 Task: Select the error option in the lint duplicate properties.
Action: Mouse moved to (727, 508)
Screenshot: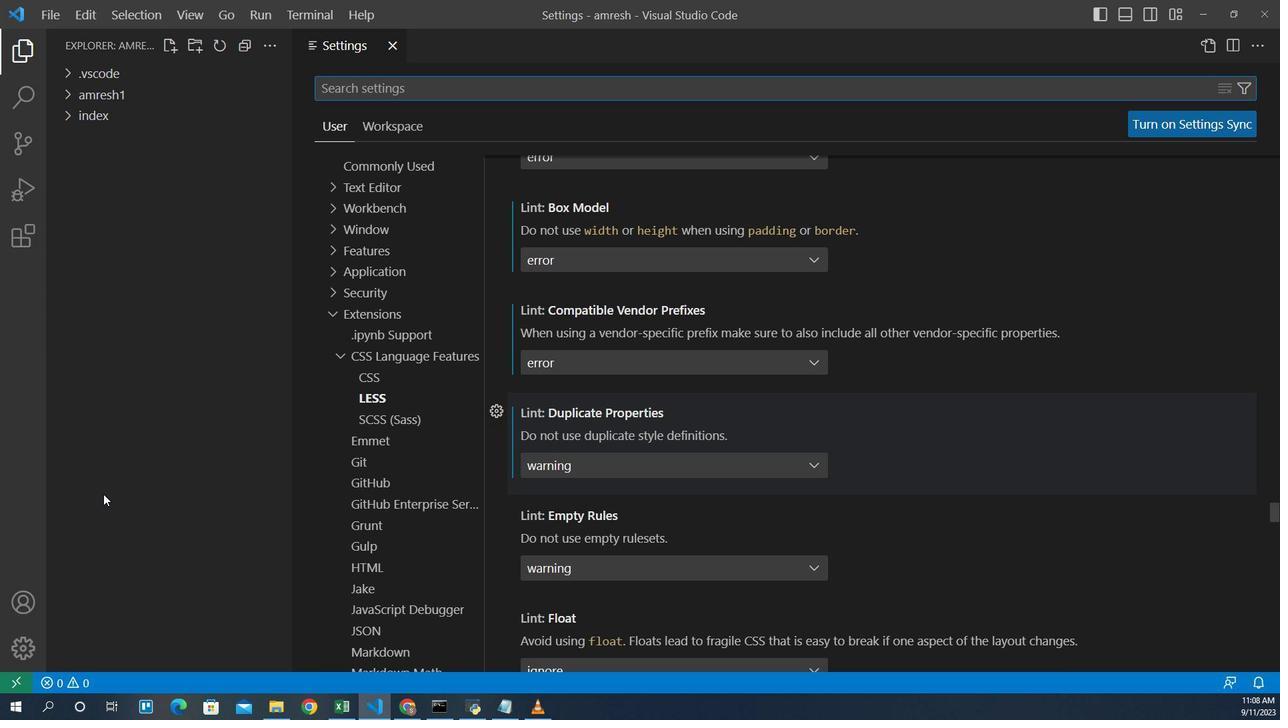
Action: Mouse pressed left at (727, 508)
Screenshot: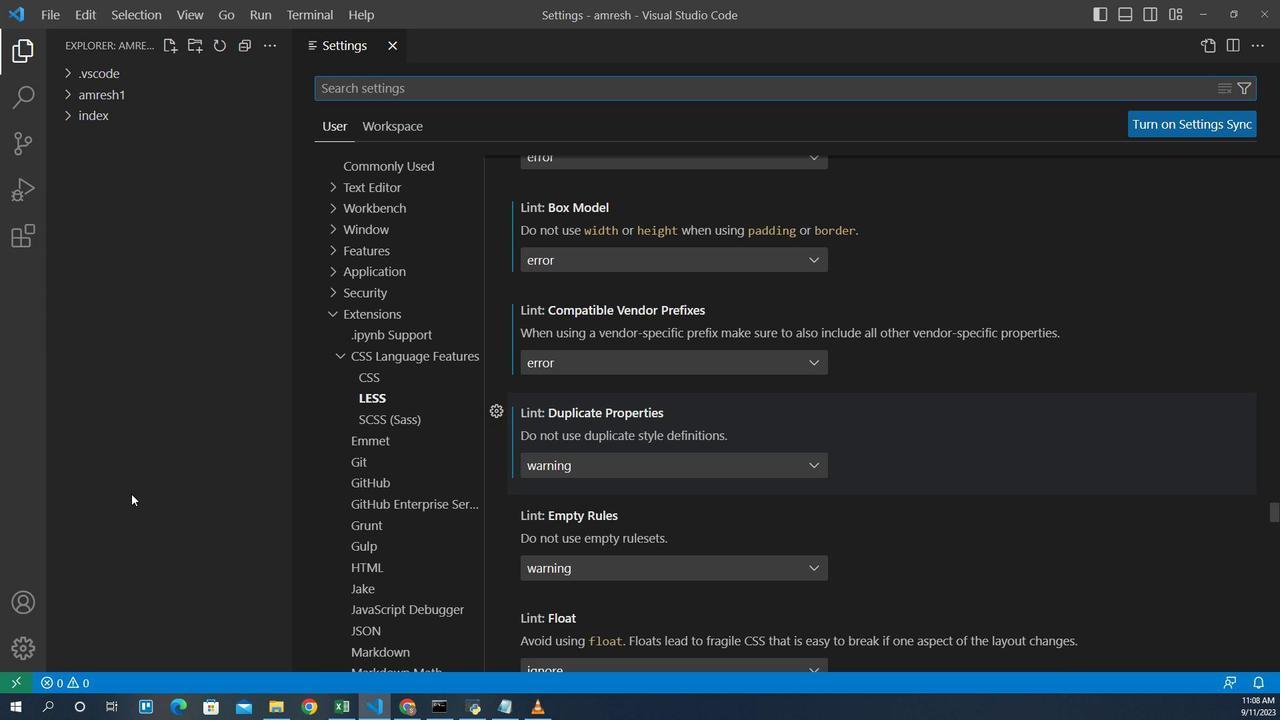 
Action: Mouse moved to (556, 530)
Screenshot: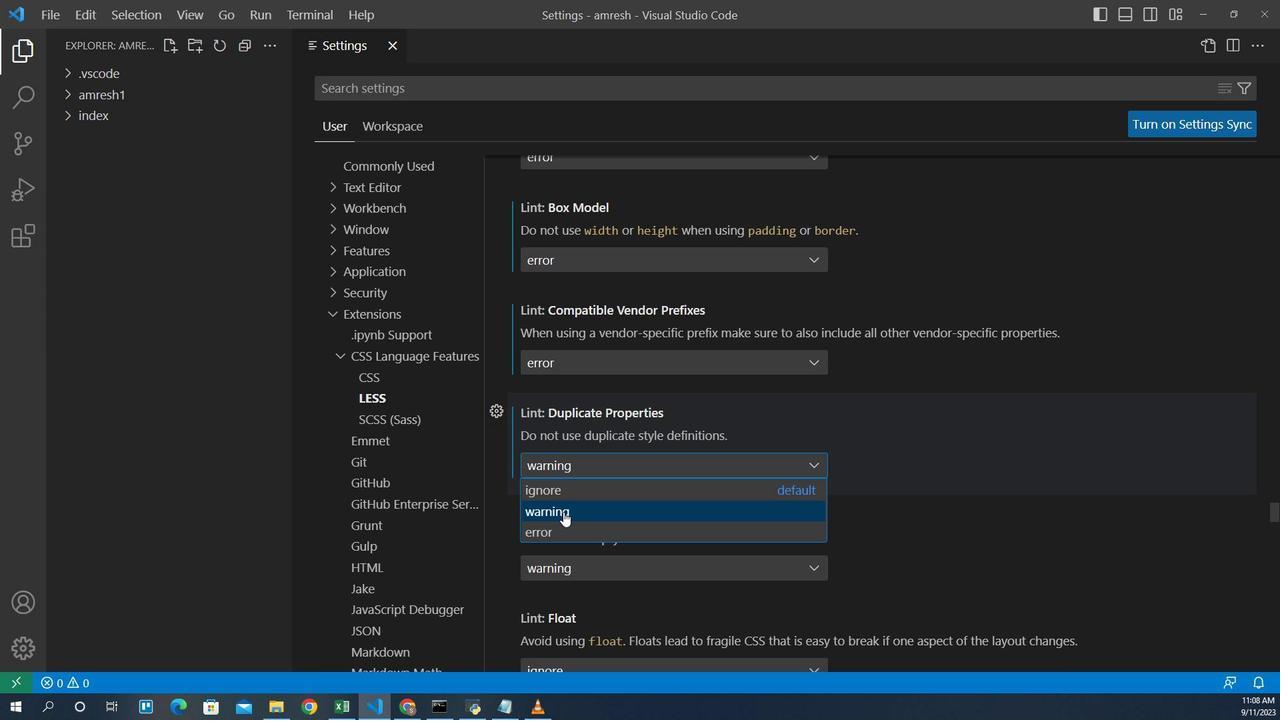 
Action: Mouse pressed left at (556, 530)
Screenshot: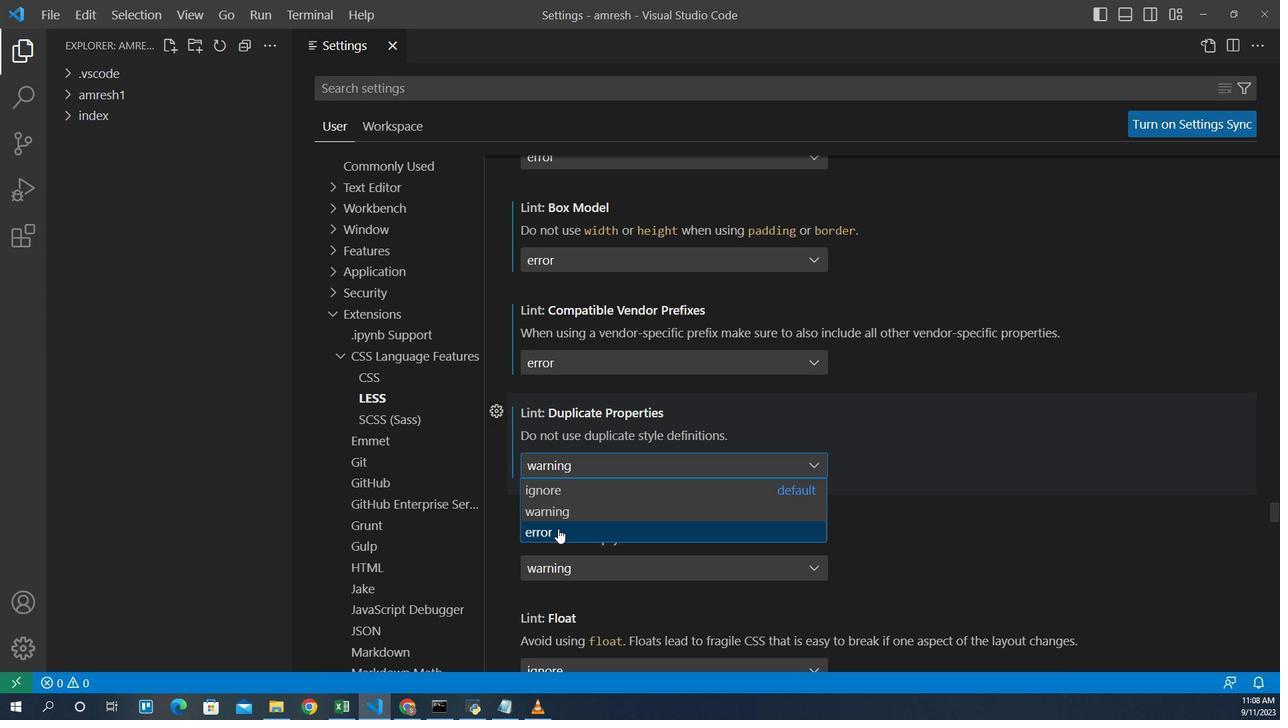 
Action: Mouse moved to (567, 484)
Screenshot: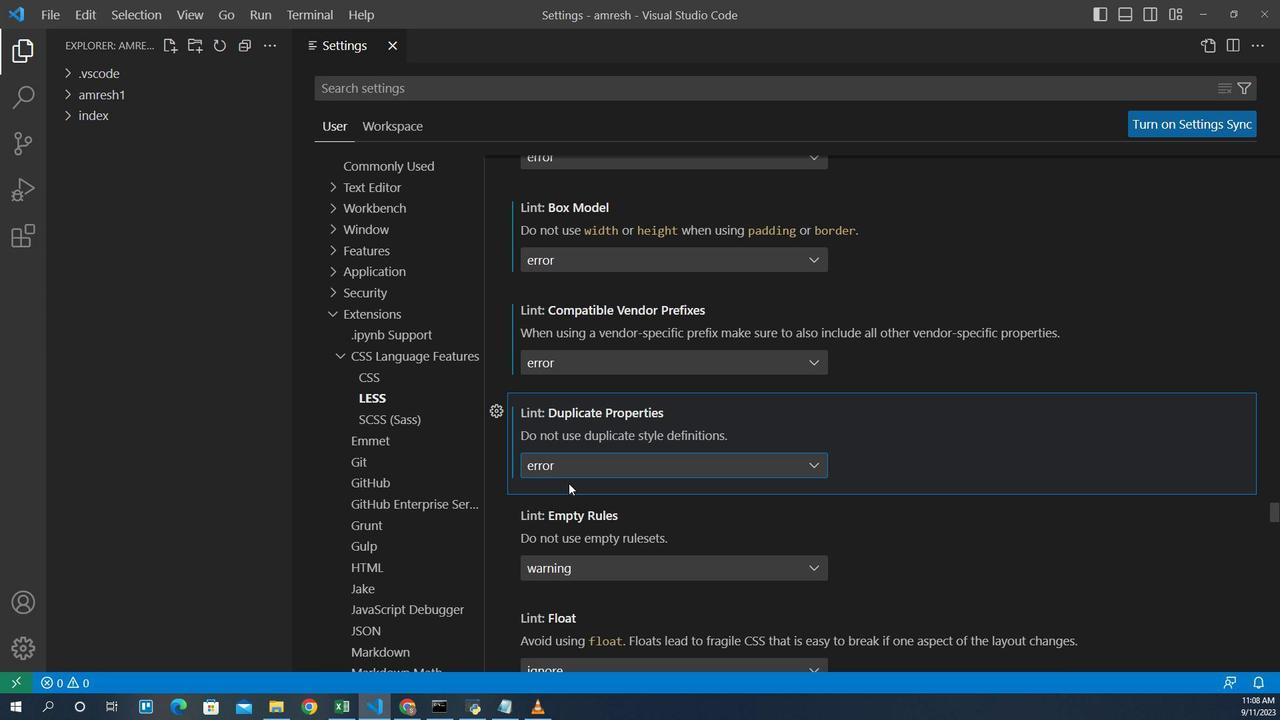 
Action: Mouse pressed left at (567, 484)
Screenshot: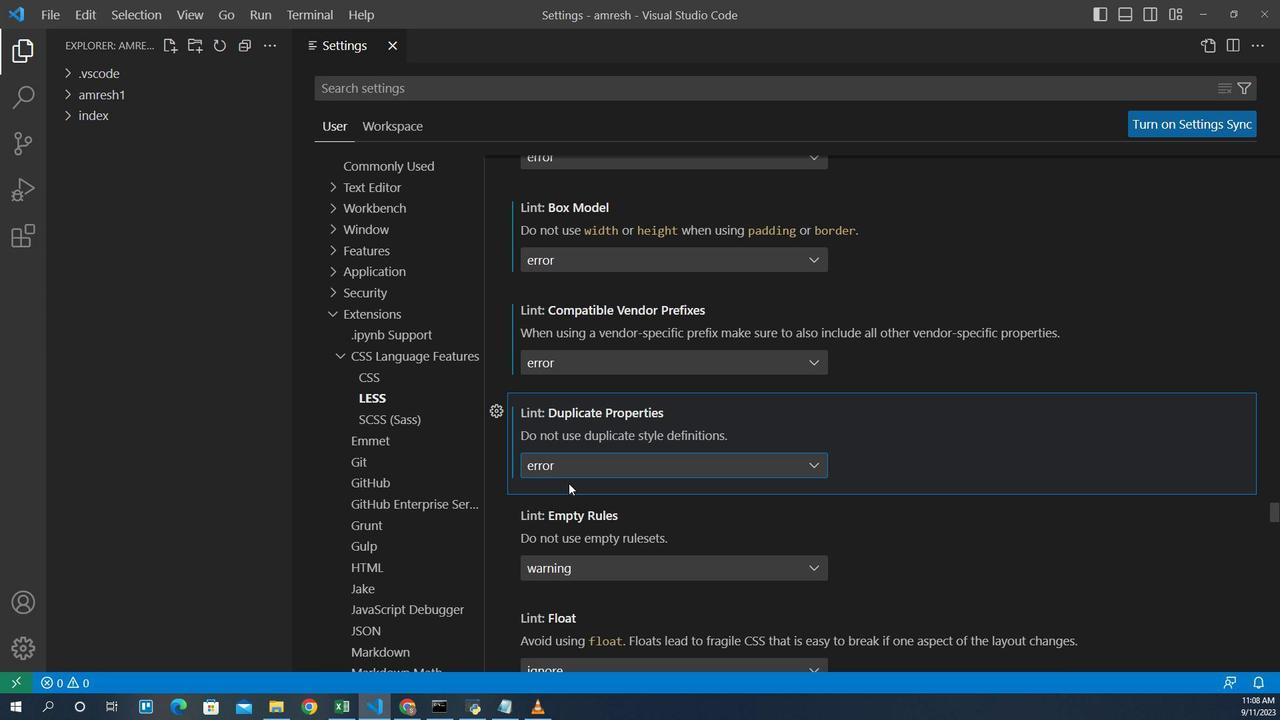 
Action: Mouse moved to (564, 515)
Screenshot: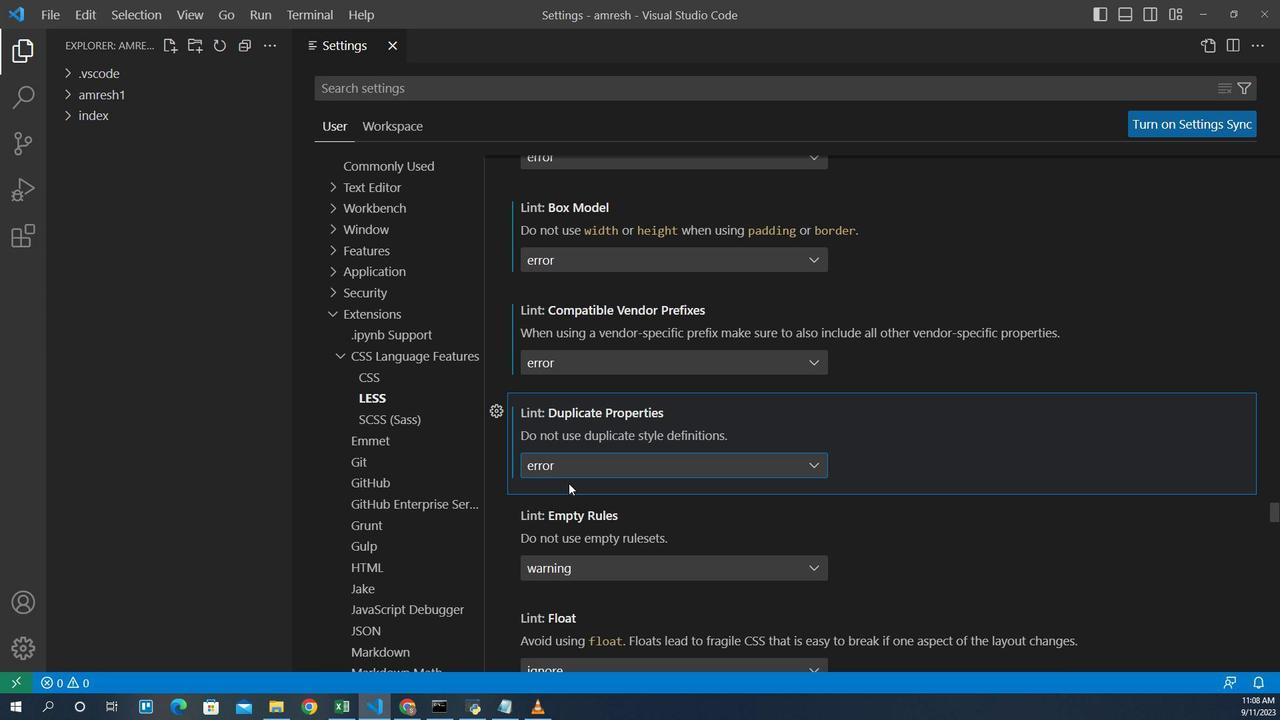 
